 Task: Set the "Capture region width" for "Screen Input" to 5."
Action: Mouse moved to (129, 20)
Screenshot: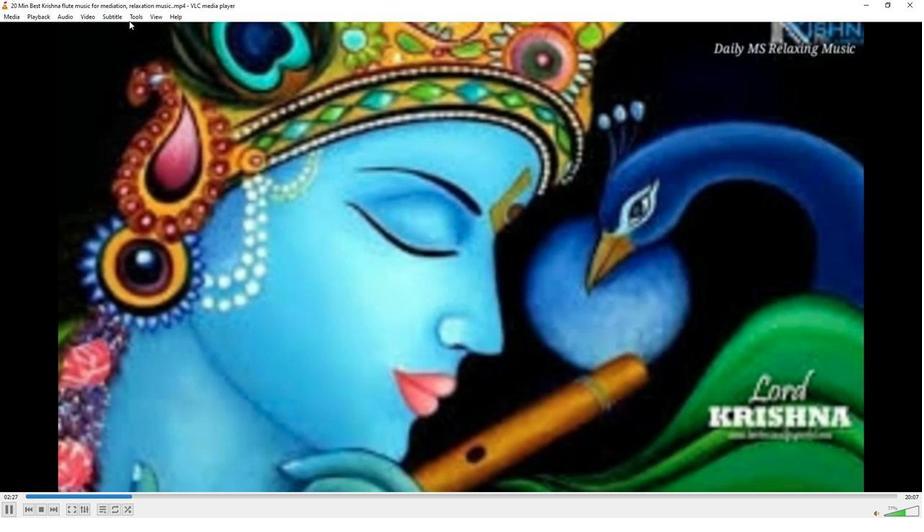 
Action: Mouse pressed left at (129, 20)
Screenshot: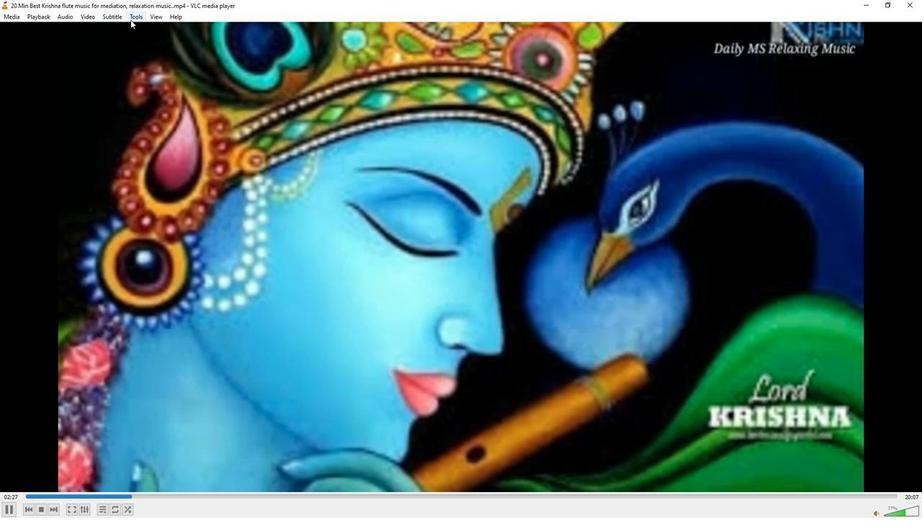 
Action: Mouse moved to (130, 131)
Screenshot: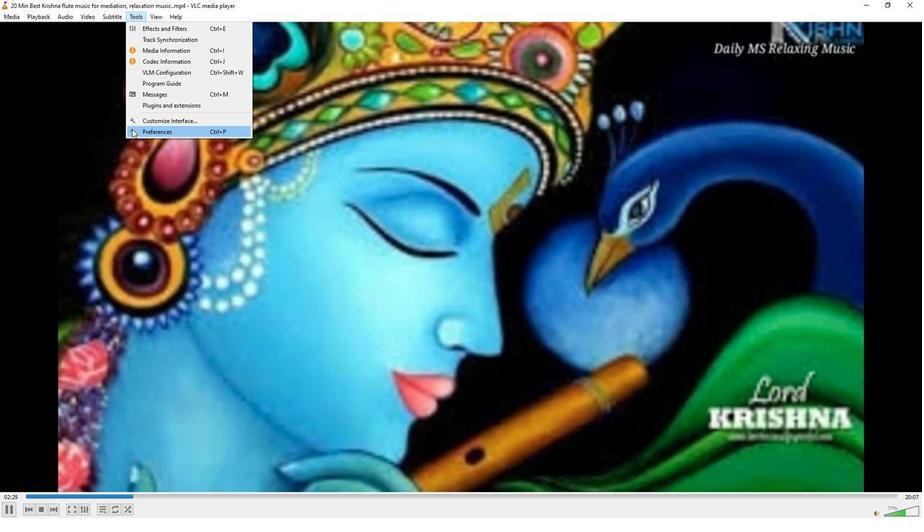 
Action: Mouse pressed left at (130, 131)
Screenshot: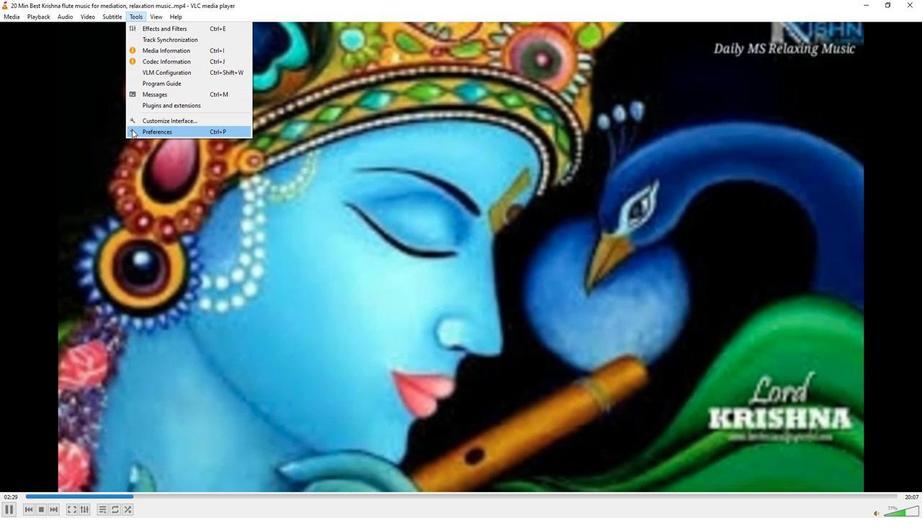 
Action: Mouse moved to (302, 425)
Screenshot: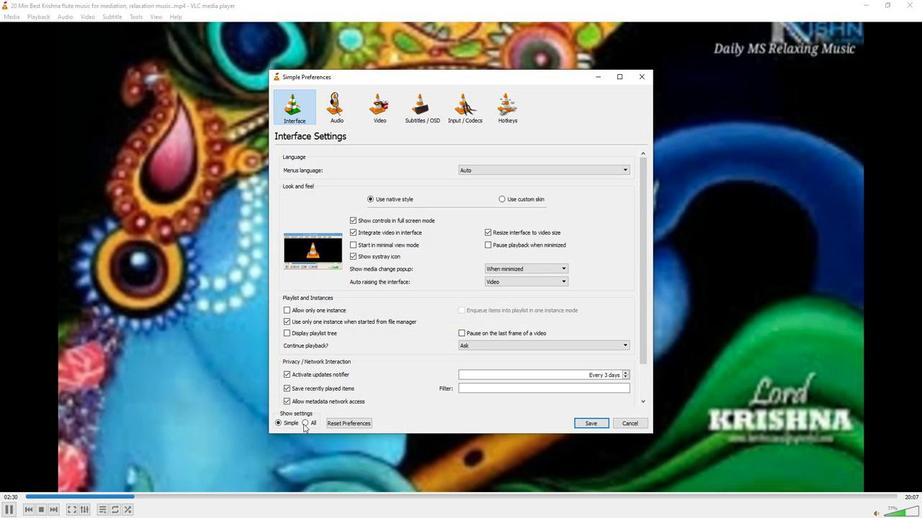 
Action: Mouse pressed left at (302, 425)
Screenshot: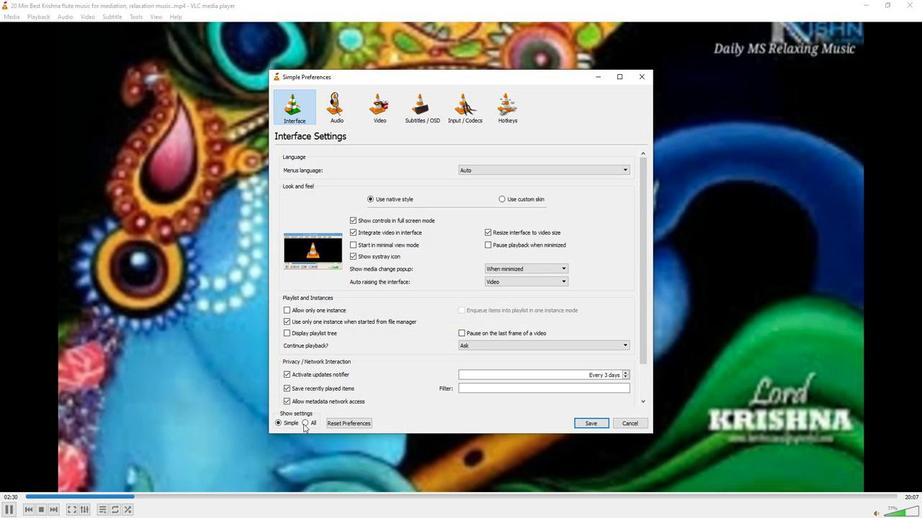 
Action: Mouse moved to (294, 260)
Screenshot: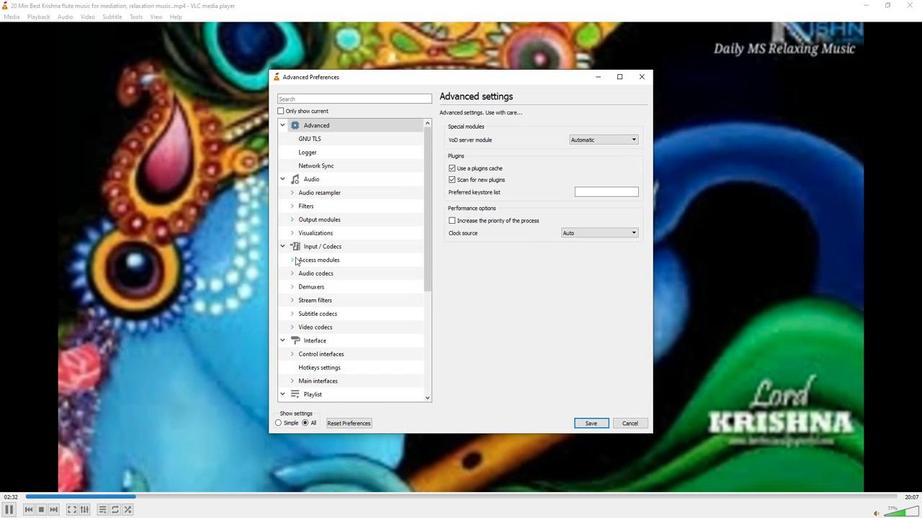 
Action: Mouse pressed left at (294, 260)
Screenshot: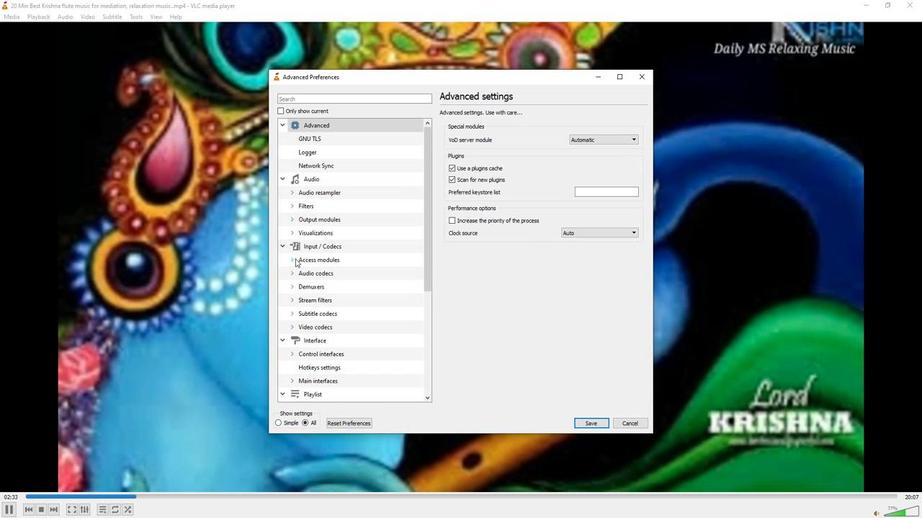 
Action: Mouse moved to (300, 308)
Screenshot: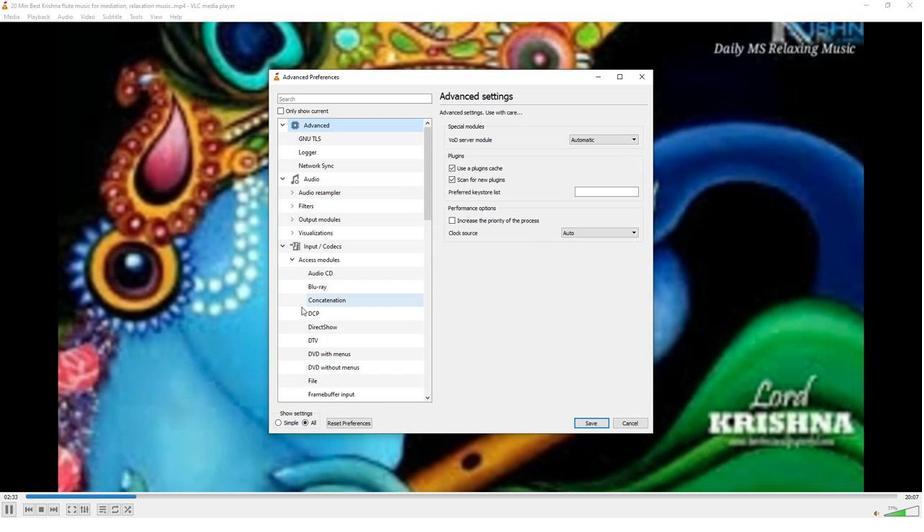 
Action: Mouse scrolled (300, 307) with delta (0, 0)
Screenshot: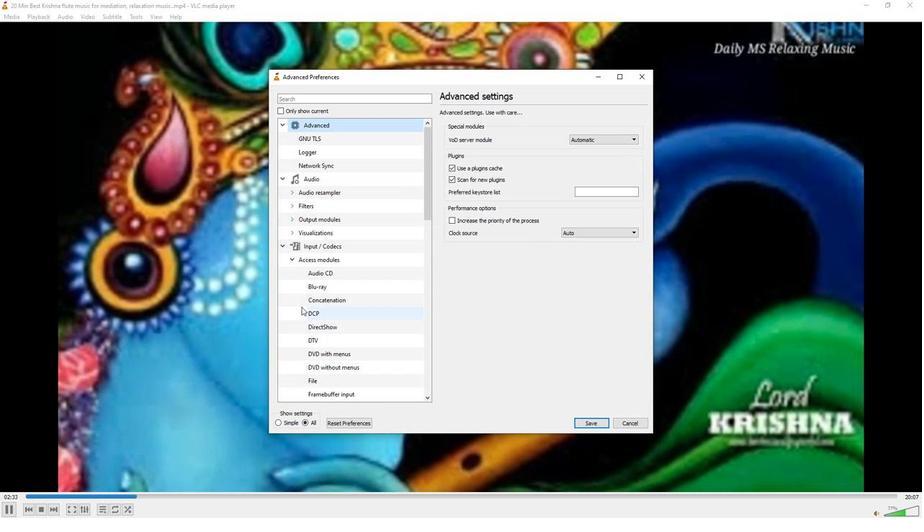 
Action: Mouse scrolled (300, 307) with delta (0, 0)
Screenshot: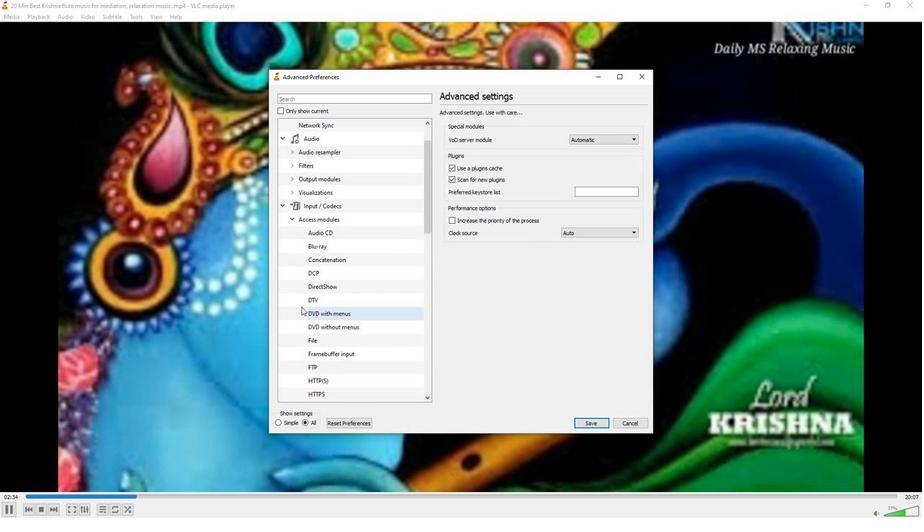 
Action: Mouse scrolled (300, 307) with delta (0, 0)
Screenshot: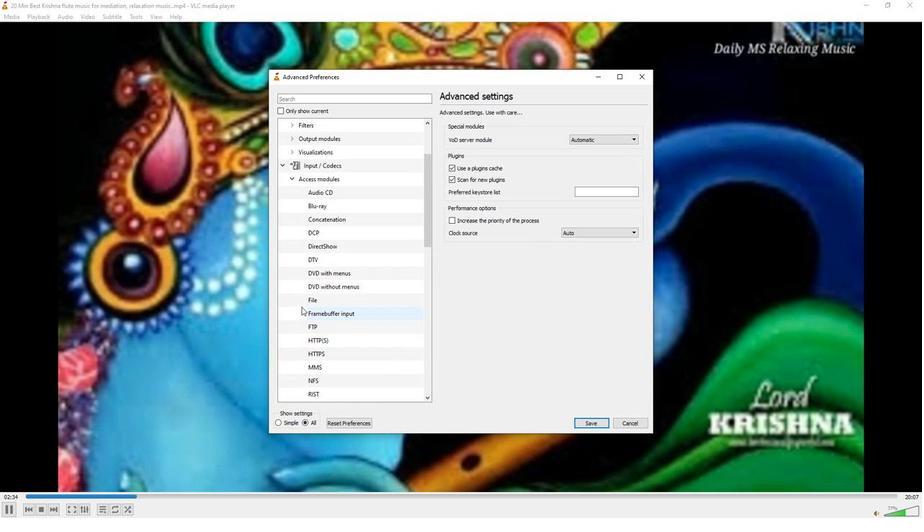 
Action: Mouse scrolled (300, 307) with delta (0, 0)
Screenshot: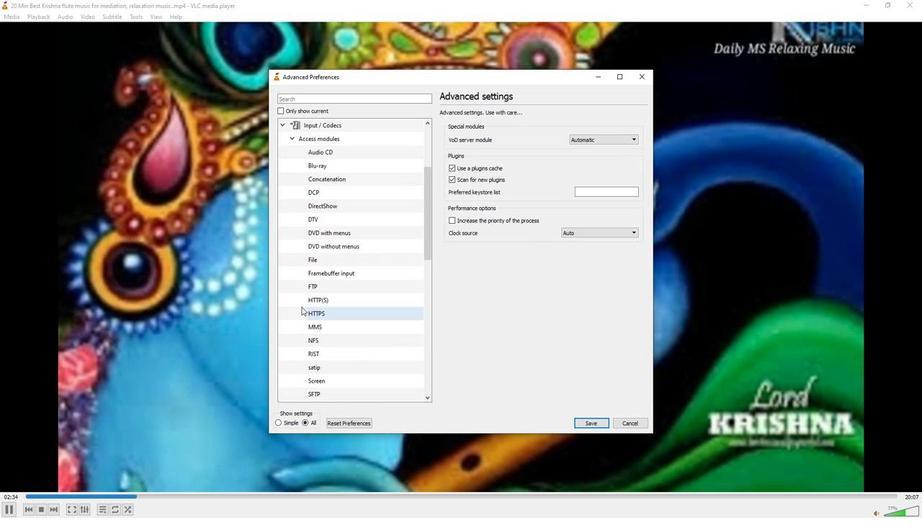 
Action: Mouse moved to (313, 340)
Screenshot: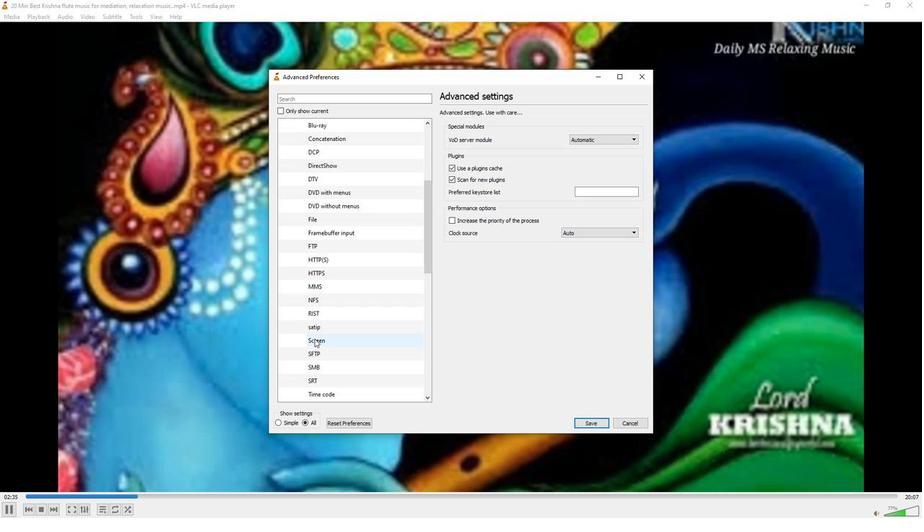 
Action: Mouse pressed left at (313, 340)
Screenshot: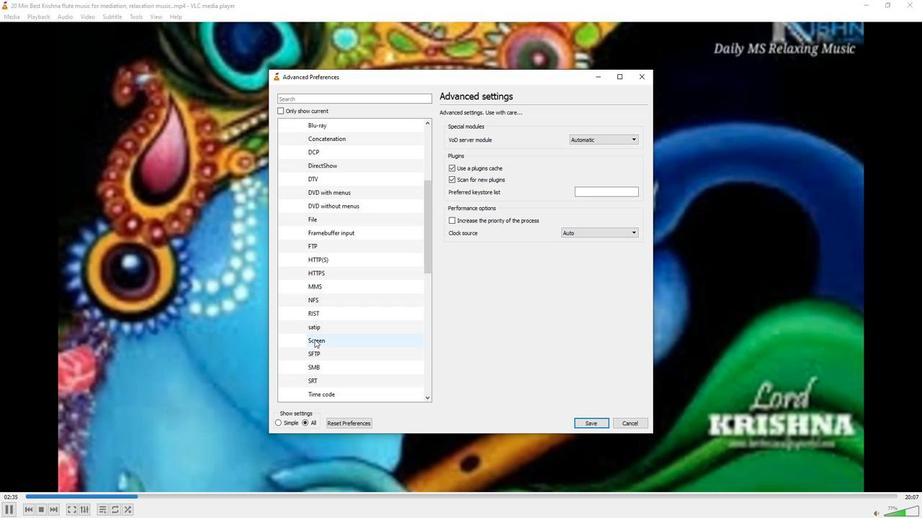 
Action: Mouse moved to (637, 165)
Screenshot: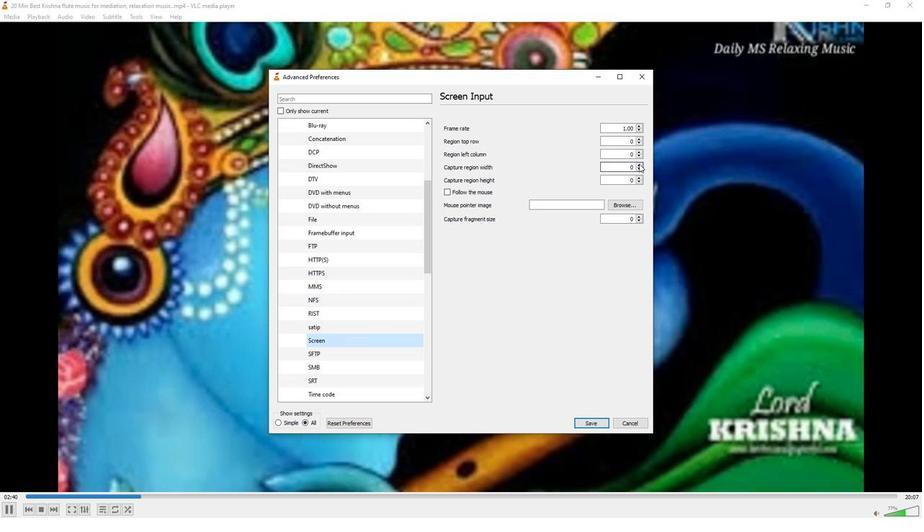 
Action: Mouse pressed left at (637, 165)
Screenshot: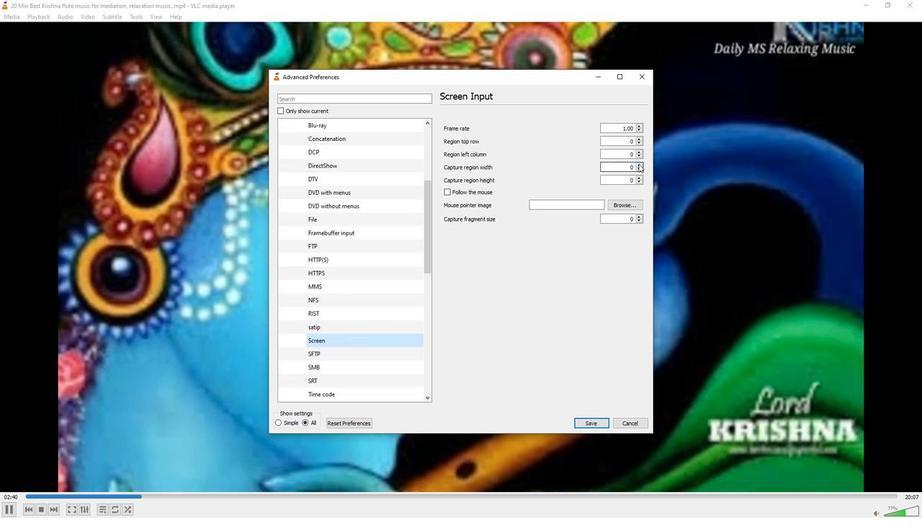 
Action: Mouse moved to (637, 165)
Screenshot: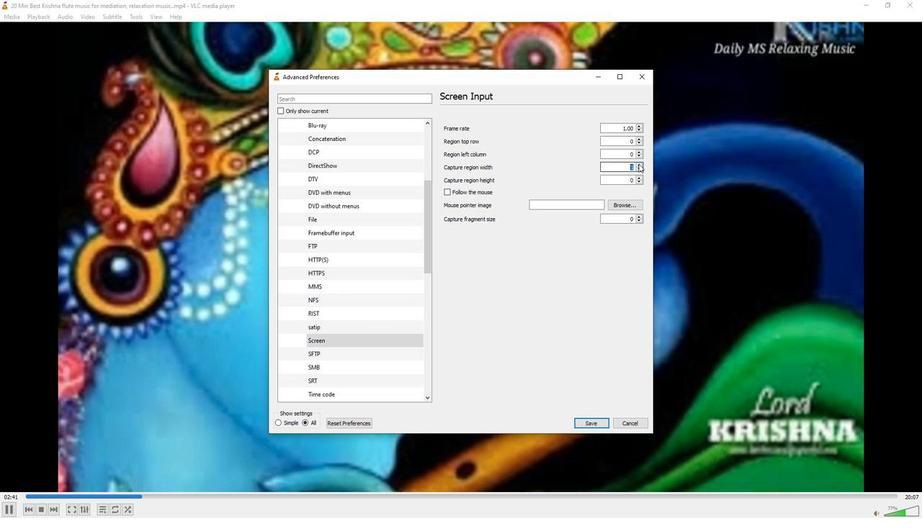 
Action: Mouse pressed left at (637, 165)
Screenshot: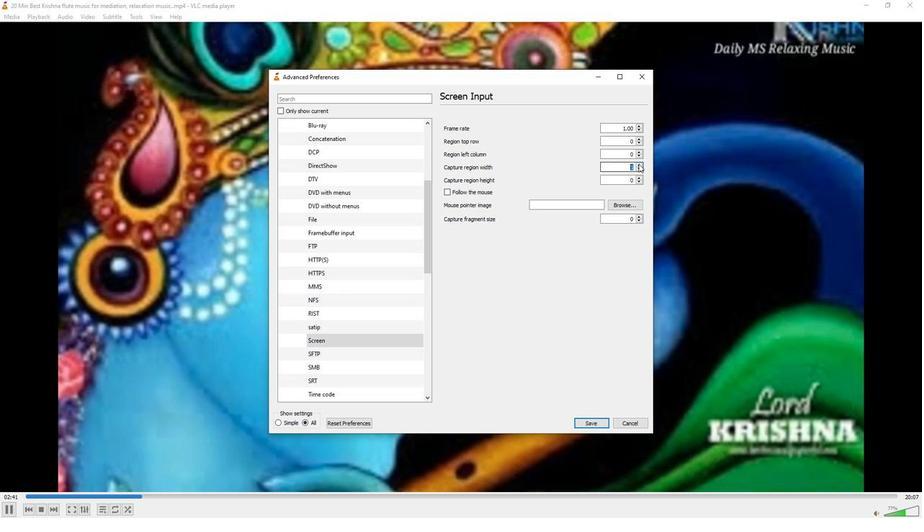 
Action: Mouse moved to (637, 165)
Screenshot: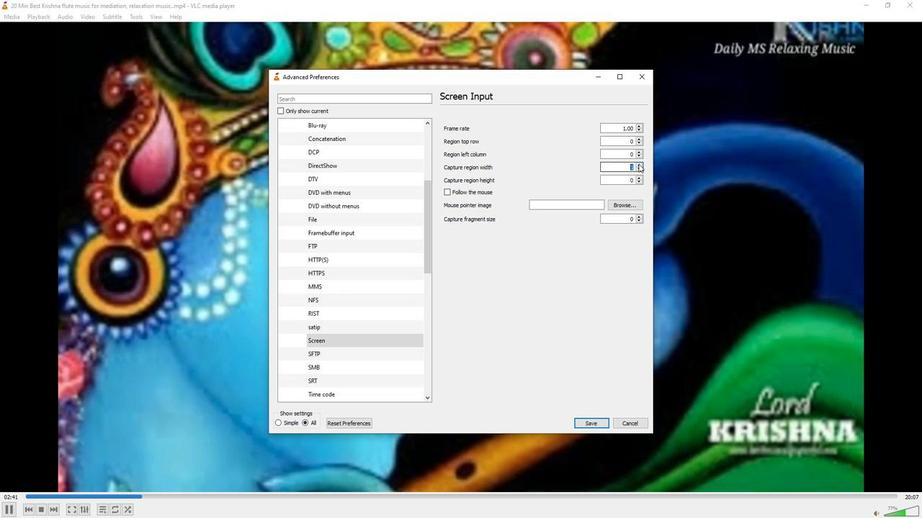 
Action: Mouse pressed left at (637, 165)
Screenshot: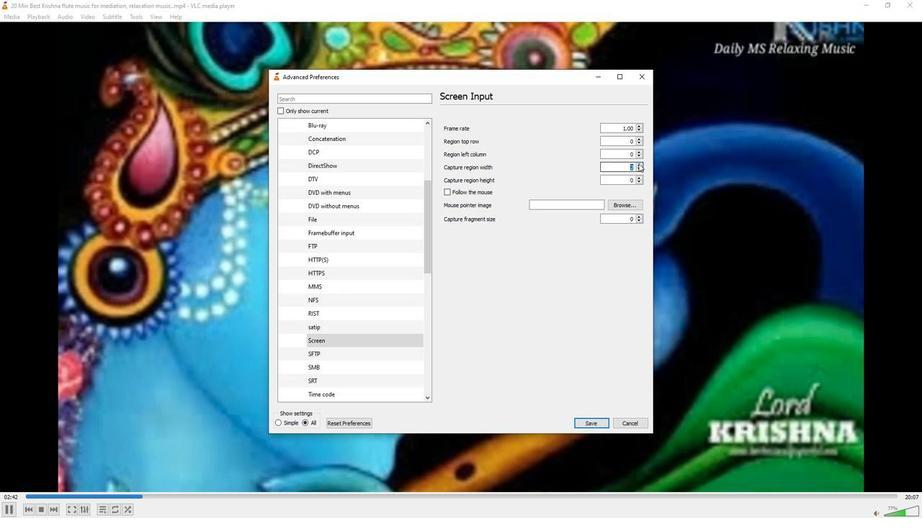 
Action: Mouse moved to (639, 165)
Screenshot: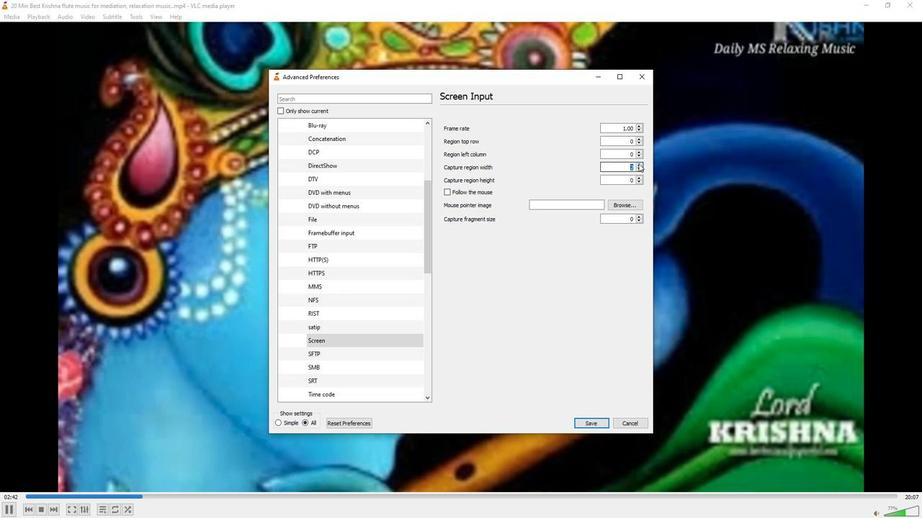 
Action: Mouse pressed left at (639, 165)
Screenshot: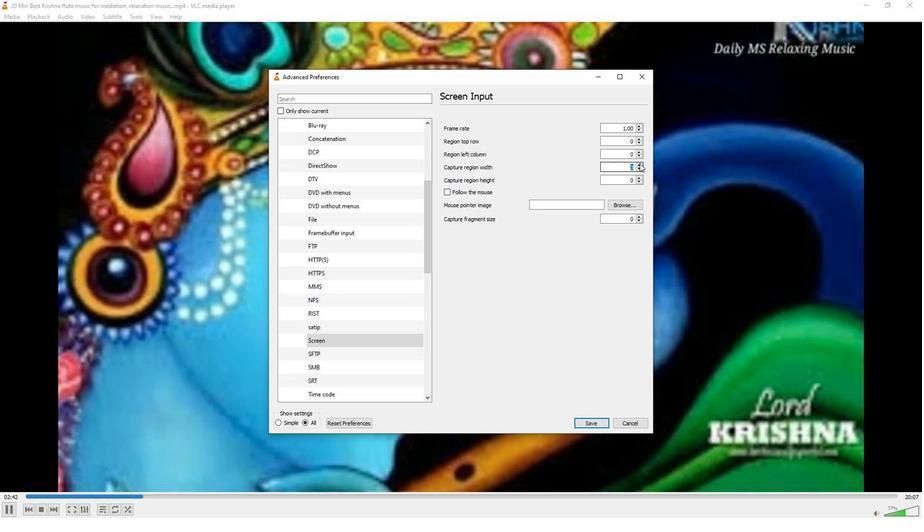 
Action: Mouse pressed left at (639, 165)
Screenshot: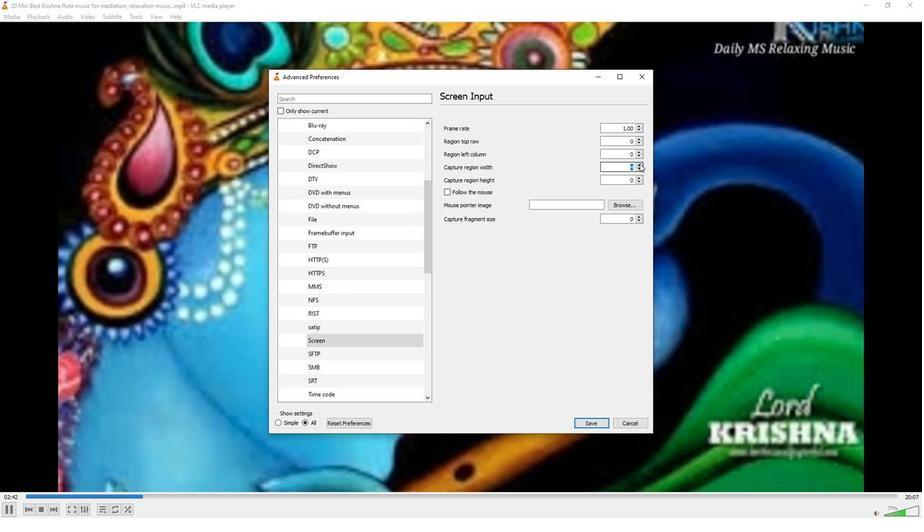 
Action: Mouse moved to (577, 182)
Screenshot: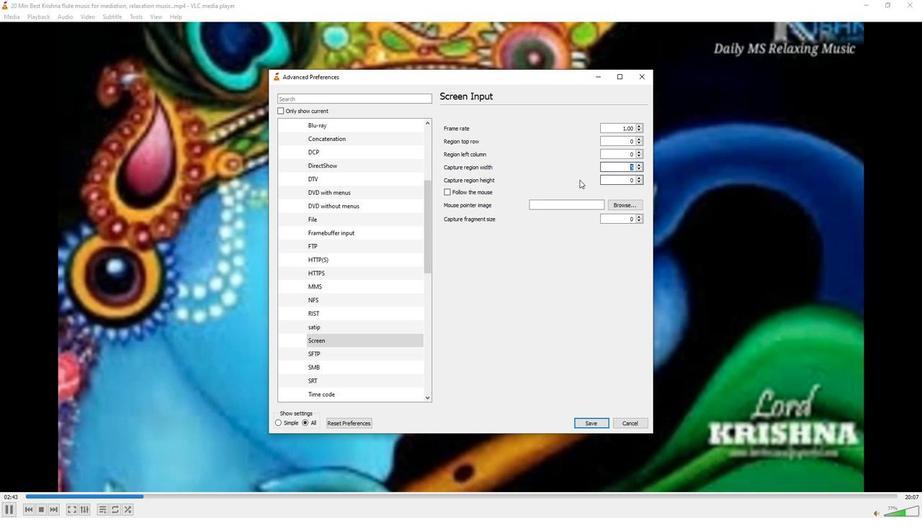 
Action: Mouse pressed left at (577, 182)
Screenshot: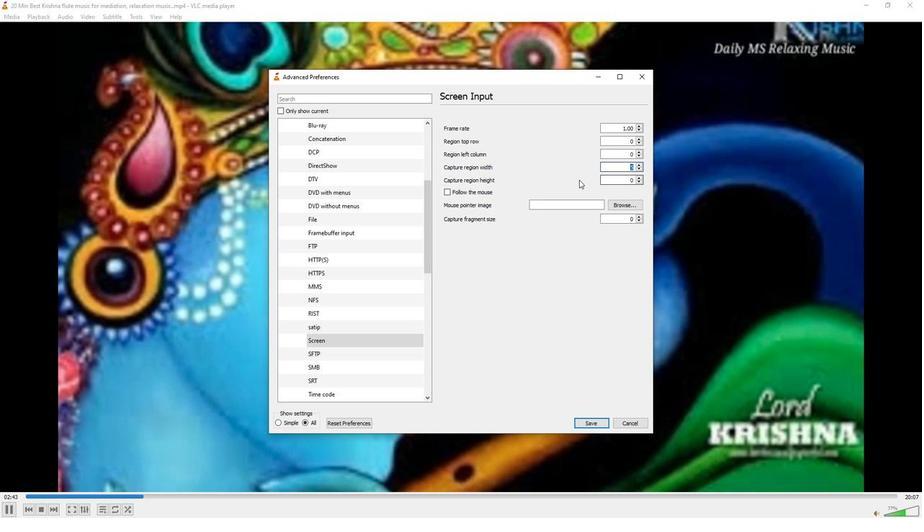 
